 Task: Look for products in the category "Cleaning Tools" from Sprouts only.
Action: Mouse moved to (273, 135)
Screenshot: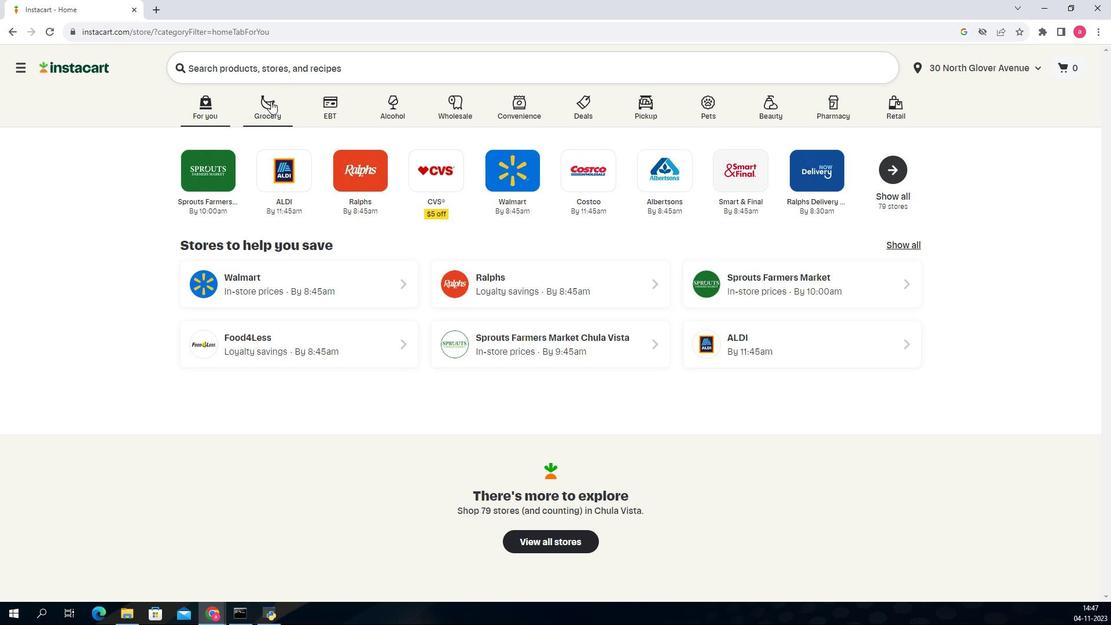 
Action: Mouse pressed left at (273, 135)
Screenshot: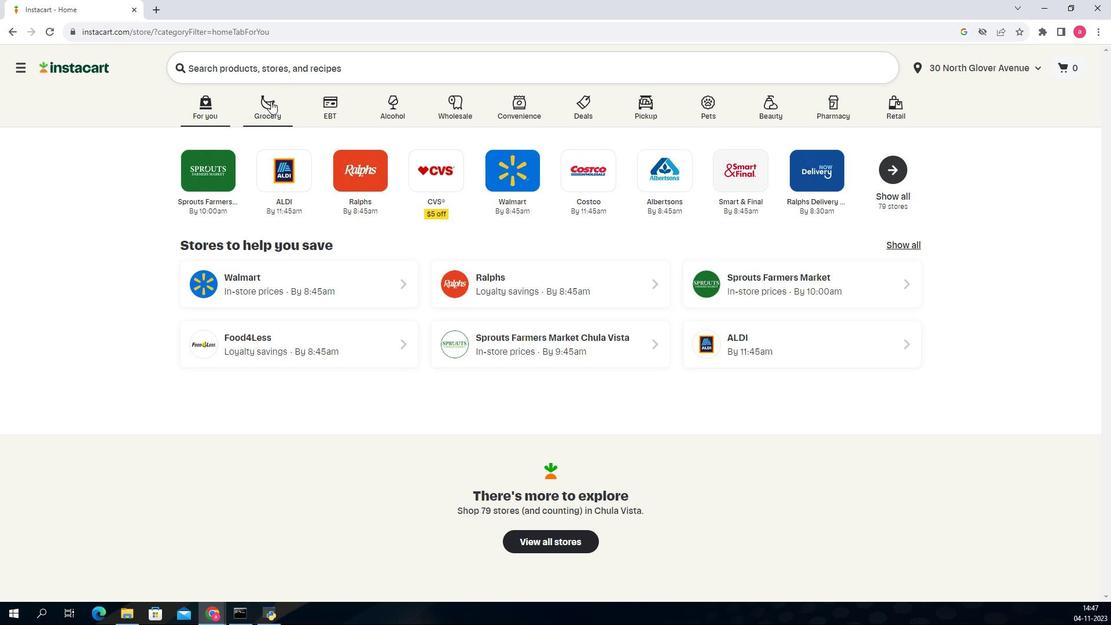 
Action: Mouse moved to (320, 339)
Screenshot: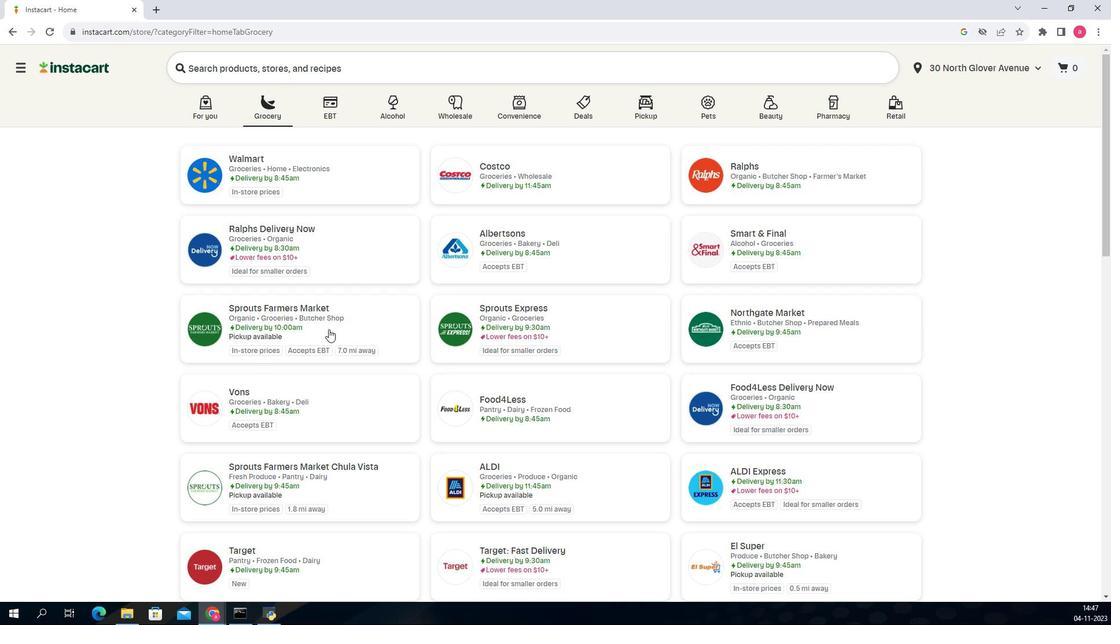
Action: Mouse pressed left at (320, 339)
Screenshot: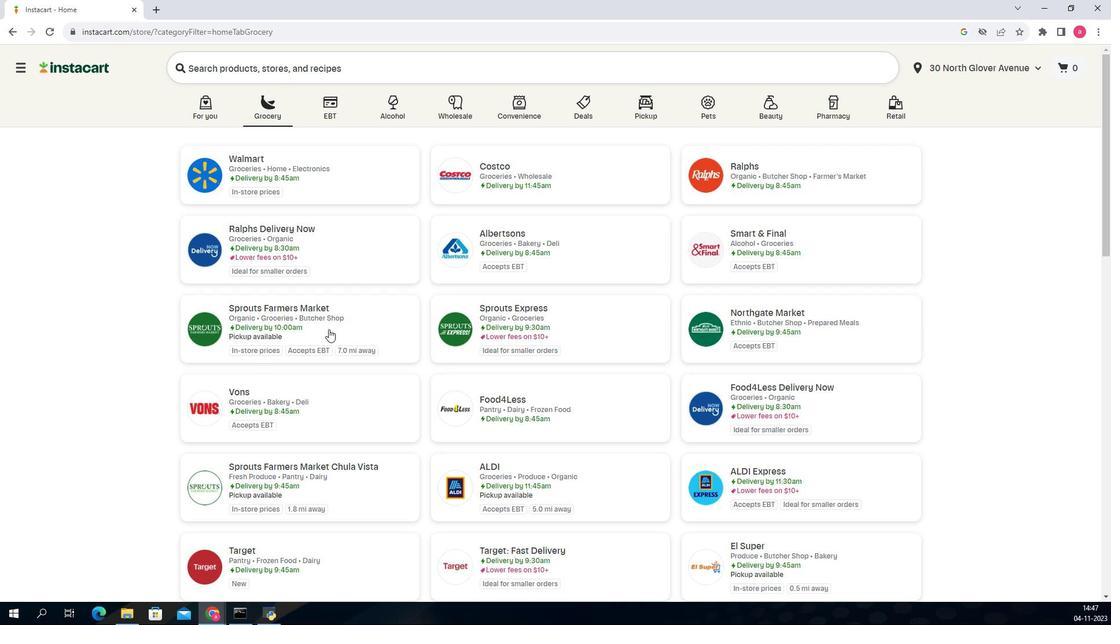 
Action: Mouse moved to (162, 379)
Screenshot: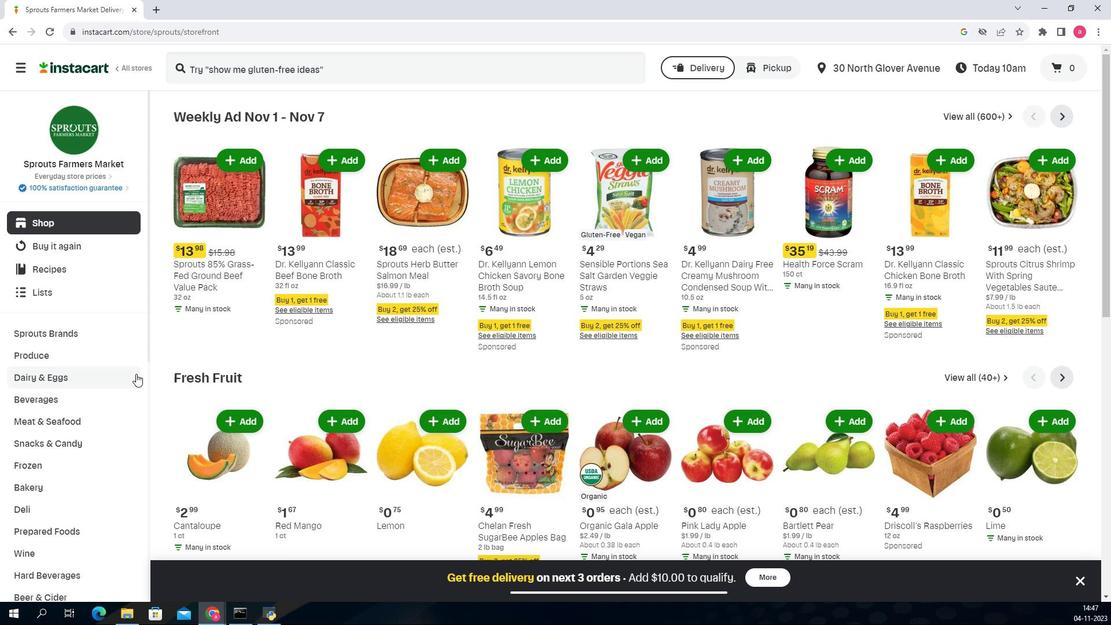 
Action: Mouse scrolled (162, 378) with delta (0, 0)
Screenshot: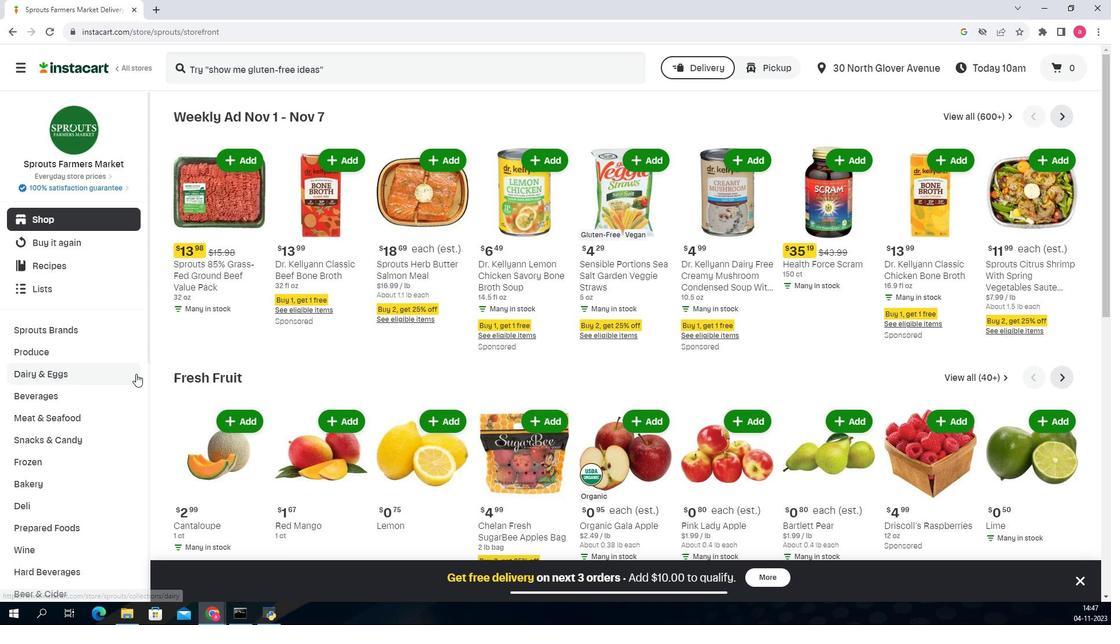 
Action: Mouse scrolled (162, 378) with delta (0, 0)
Screenshot: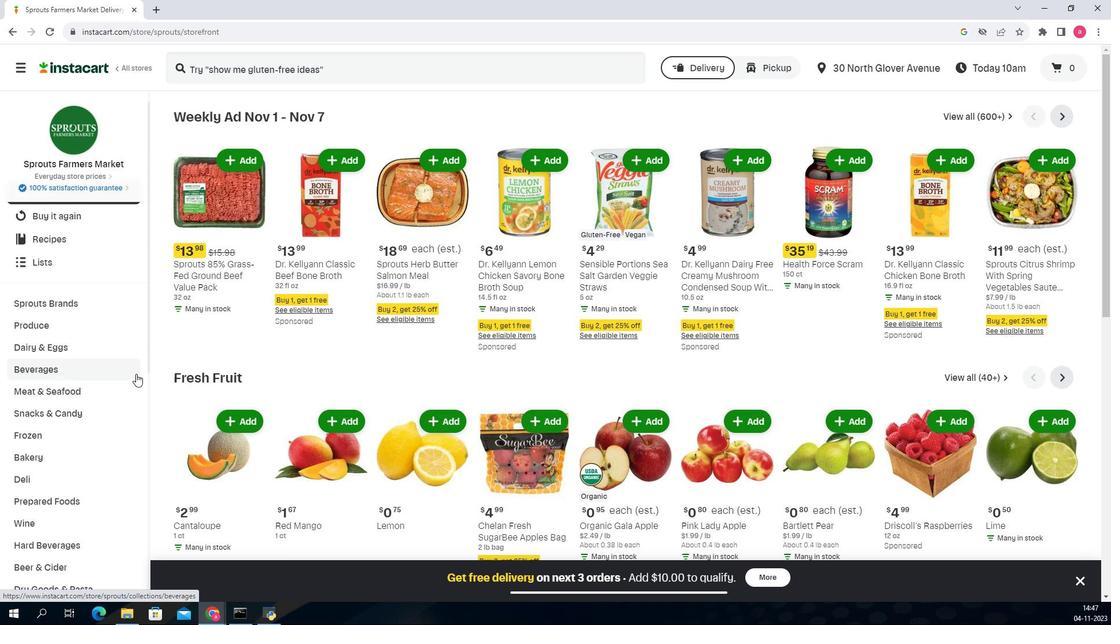 
Action: Mouse moved to (144, 355)
Screenshot: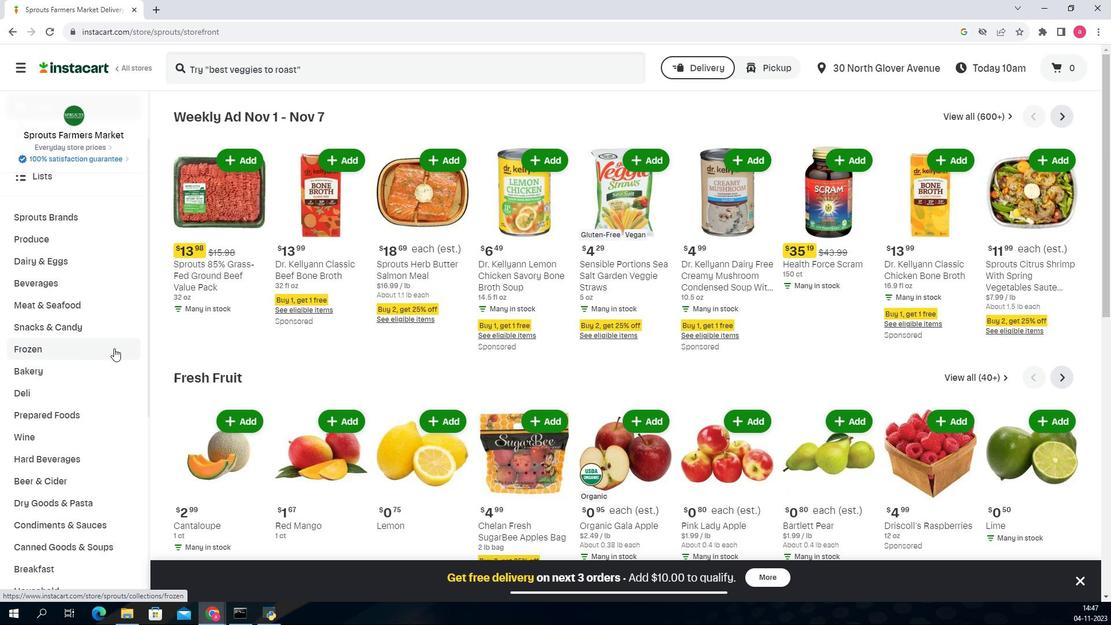 
Action: Mouse scrolled (144, 355) with delta (0, 0)
Screenshot: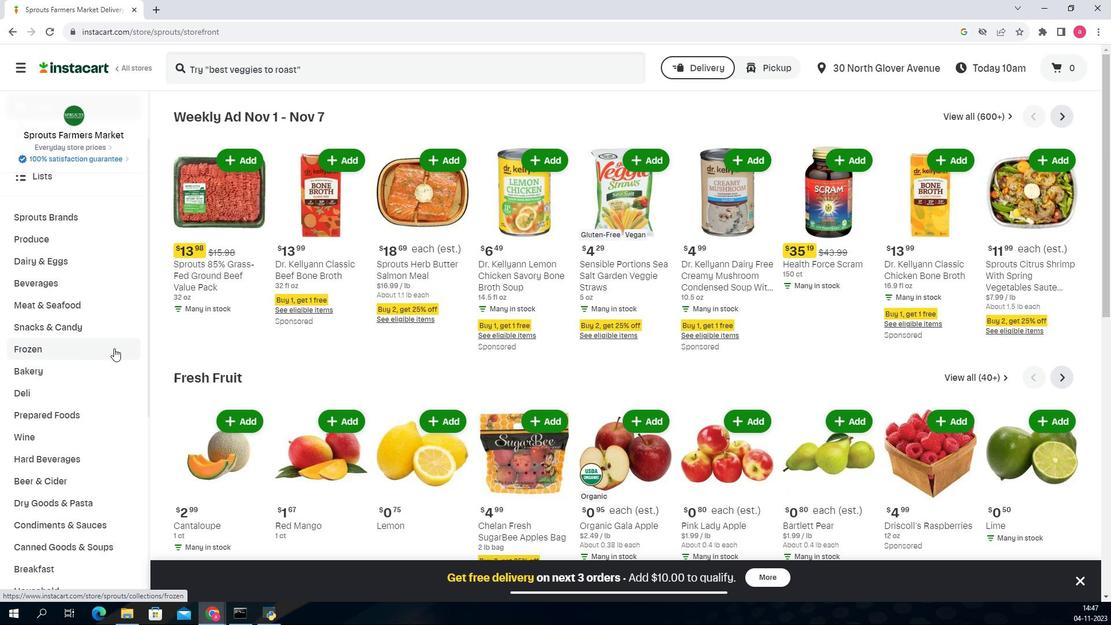 
Action: Mouse moved to (137, 381)
Screenshot: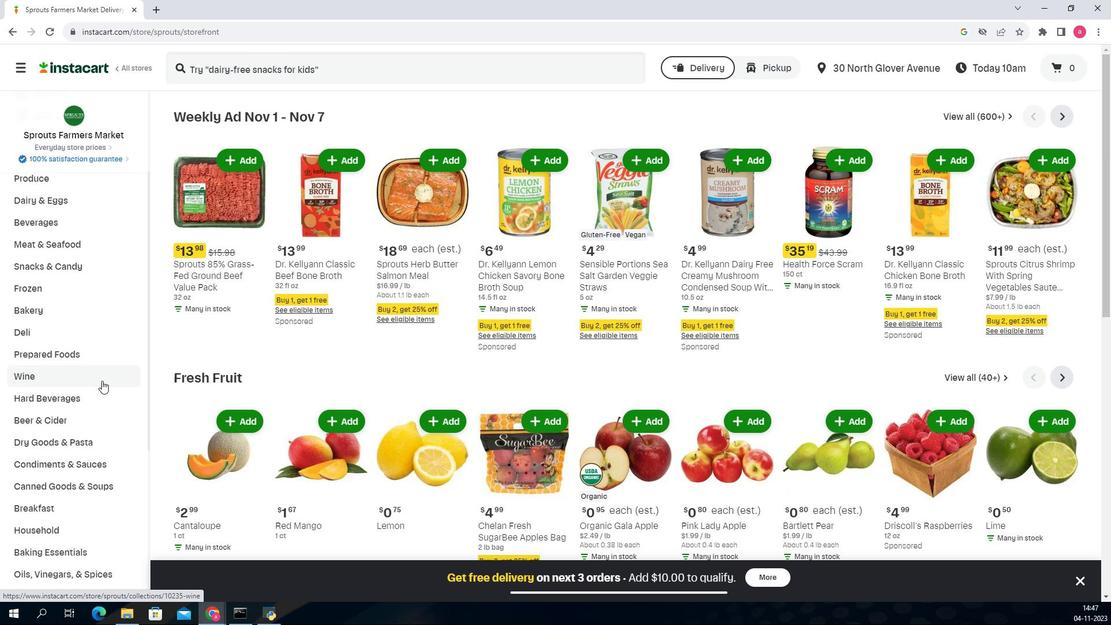 
Action: Mouse scrolled (137, 381) with delta (0, 0)
Screenshot: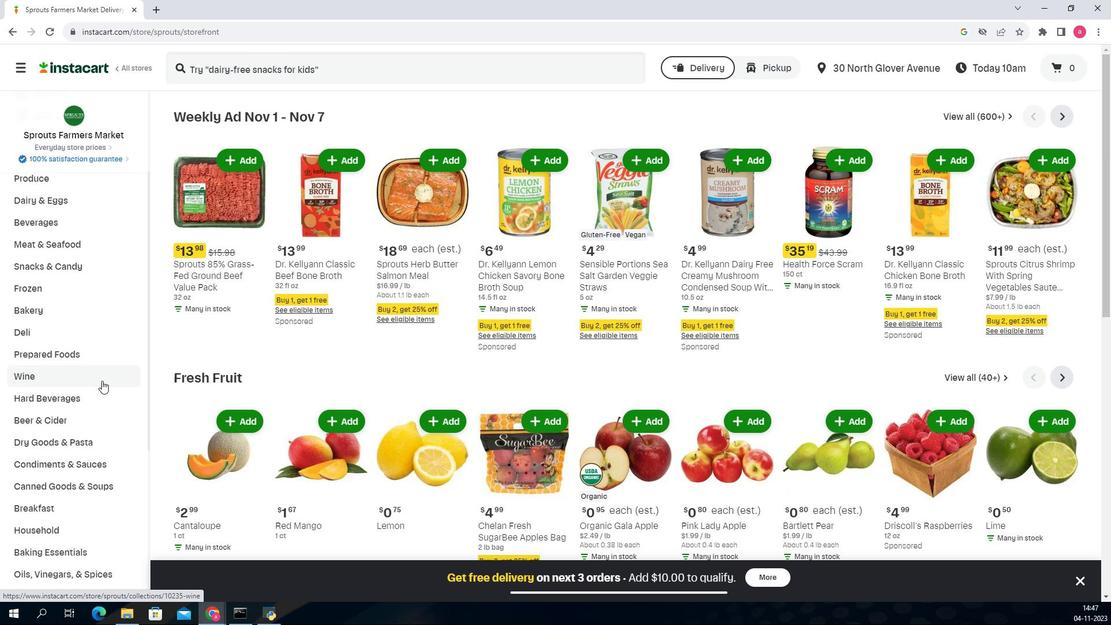 
Action: Mouse moved to (78, 476)
Screenshot: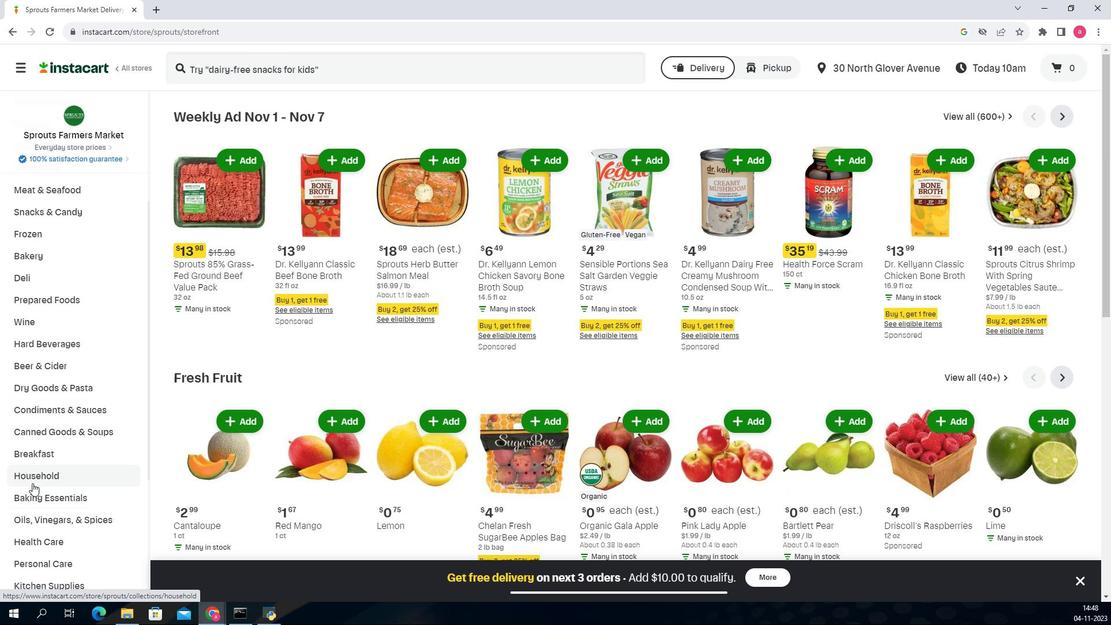 
Action: Mouse pressed left at (78, 476)
Screenshot: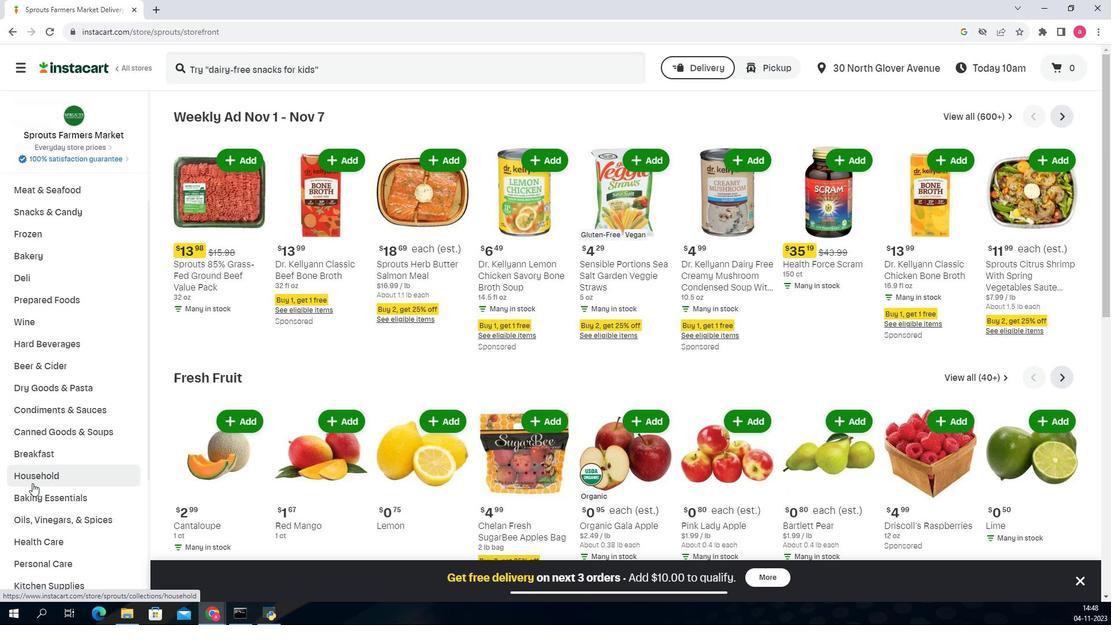
Action: Mouse moved to (768, 175)
Screenshot: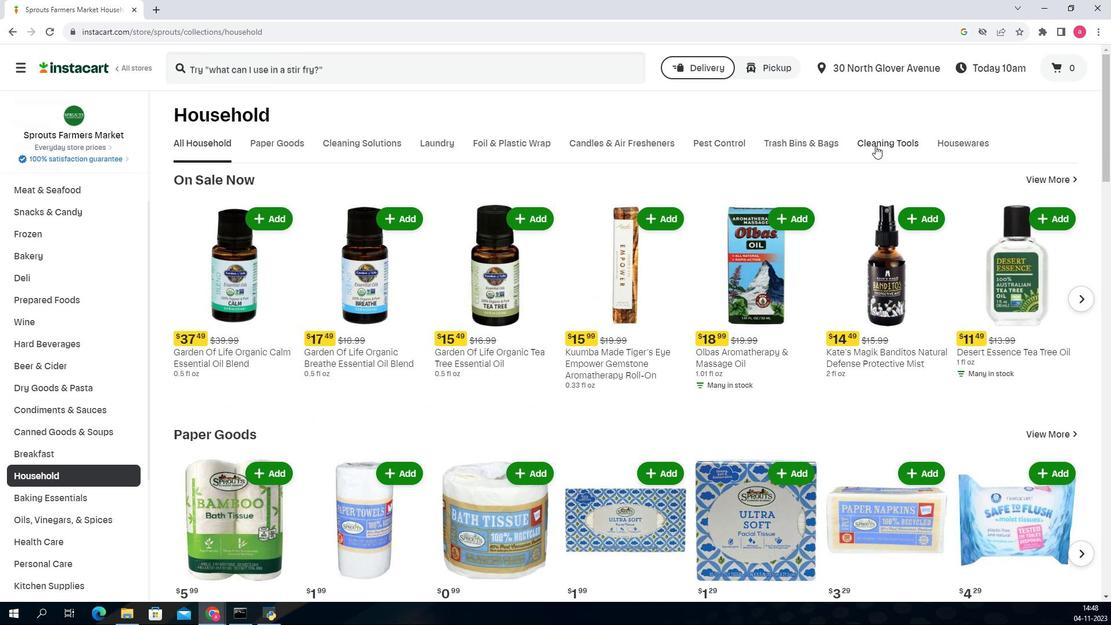 
Action: Mouse pressed left at (768, 175)
Screenshot: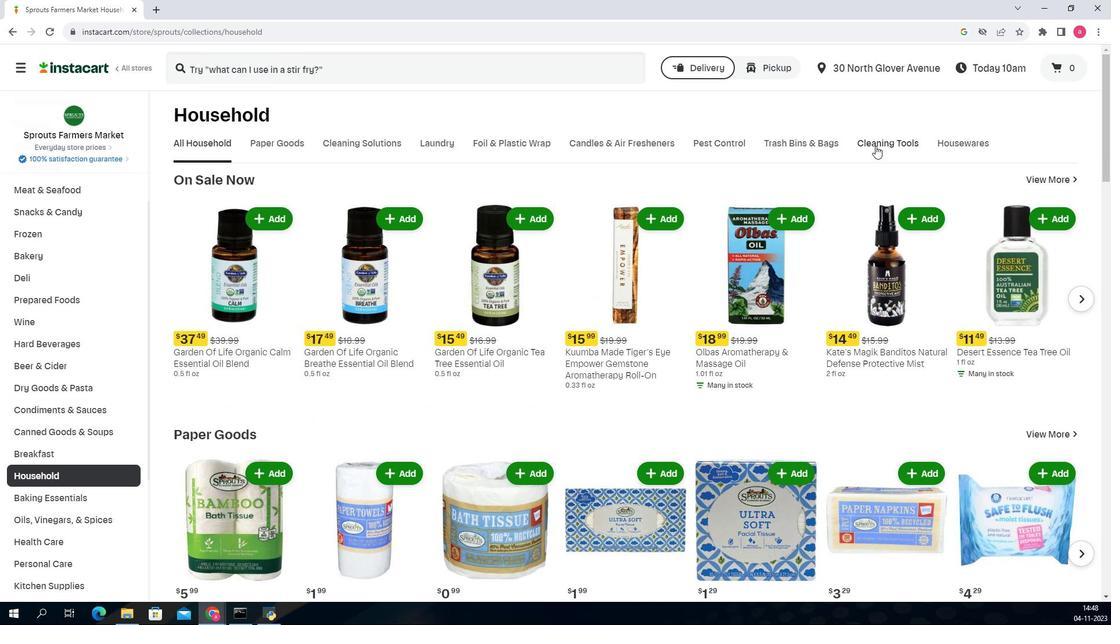 
Action: Mouse moved to (226, 209)
Screenshot: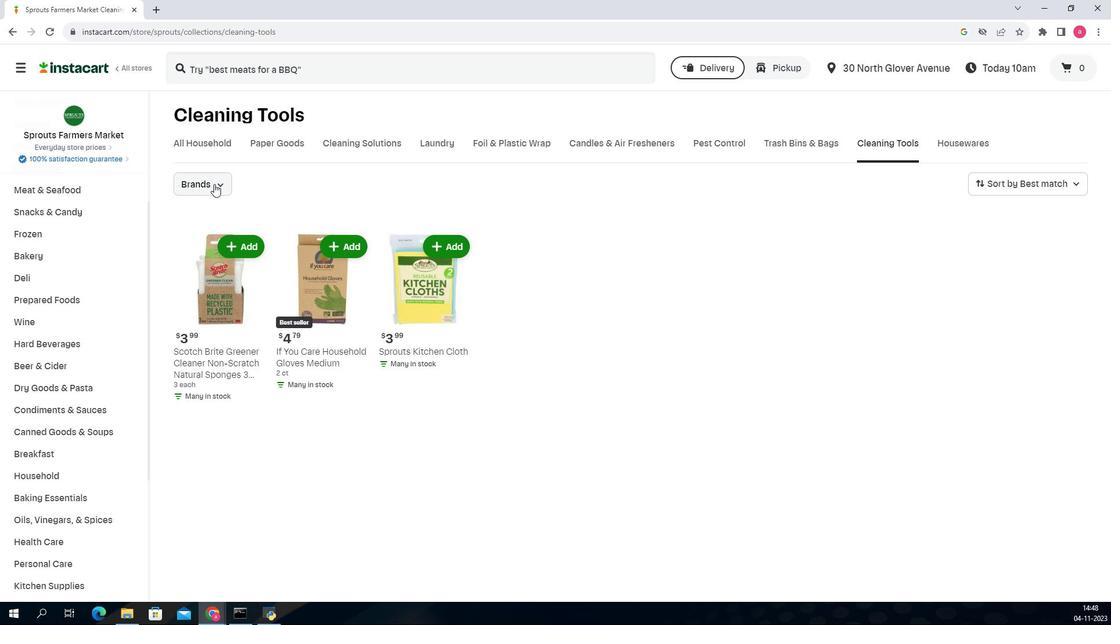 
Action: Mouse pressed left at (226, 209)
Screenshot: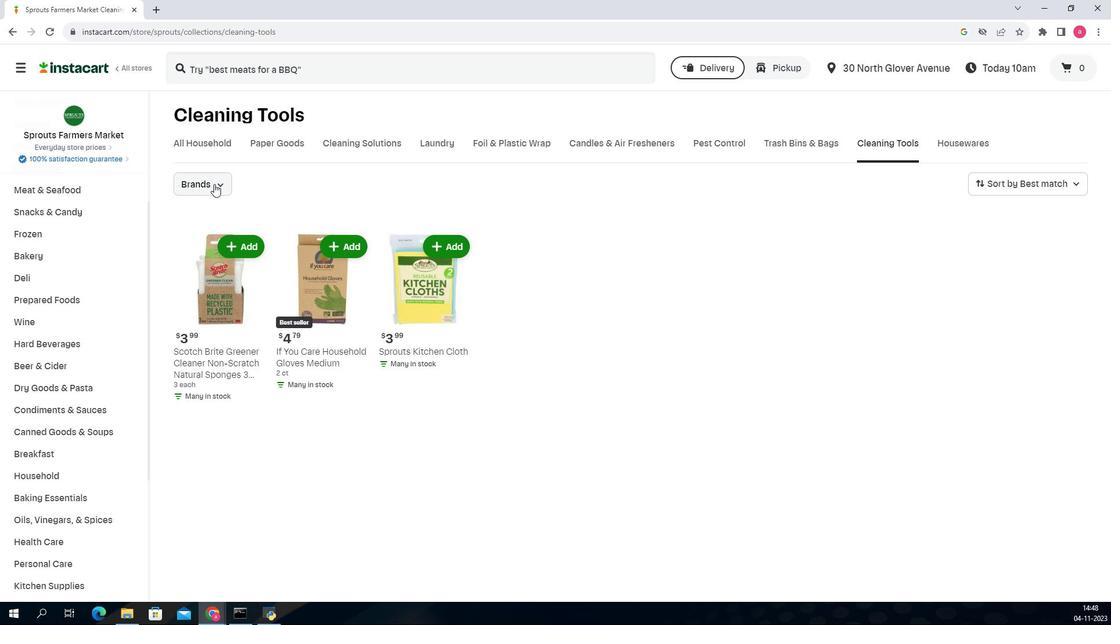 
Action: Mouse moved to (247, 309)
Screenshot: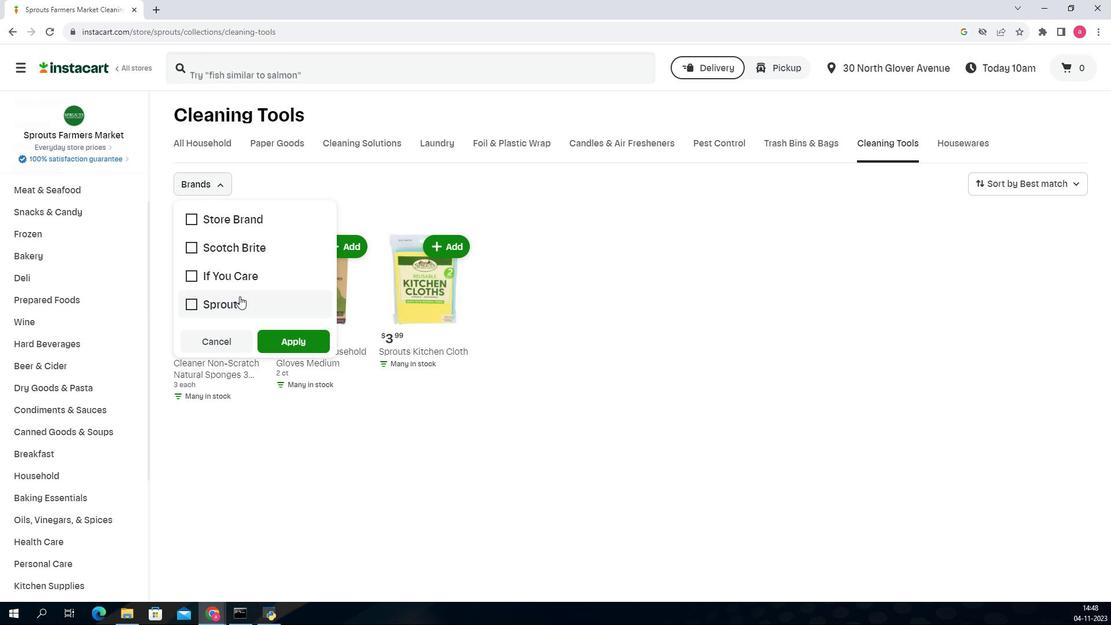 
Action: Mouse pressed left at (247, 309)
Screenshot: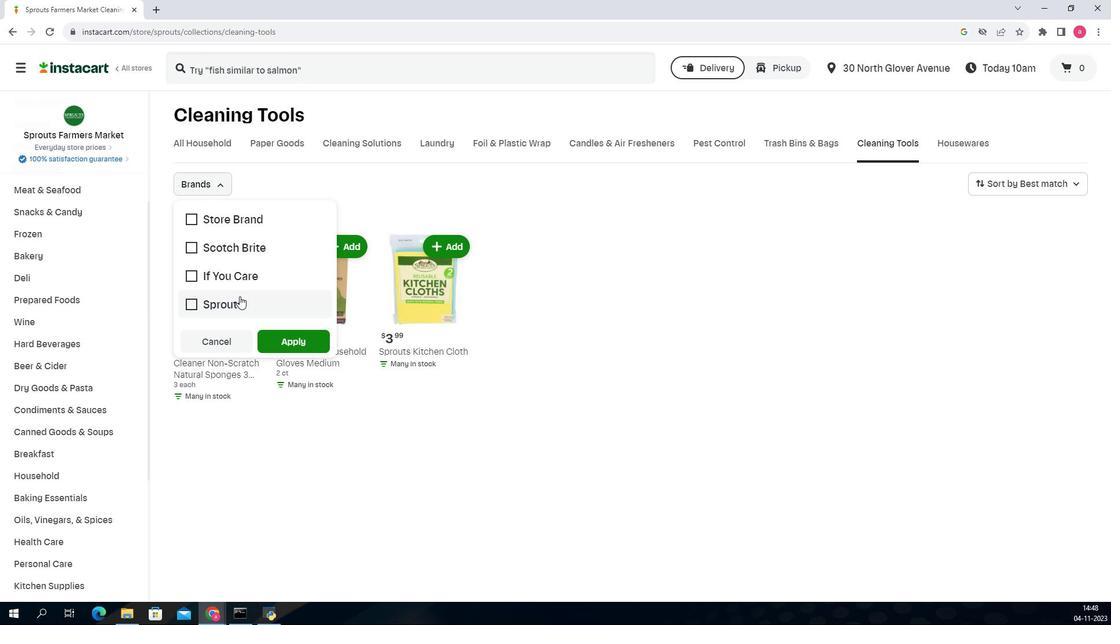 
Action: Mouse moved to (289, 351)
Screenshot: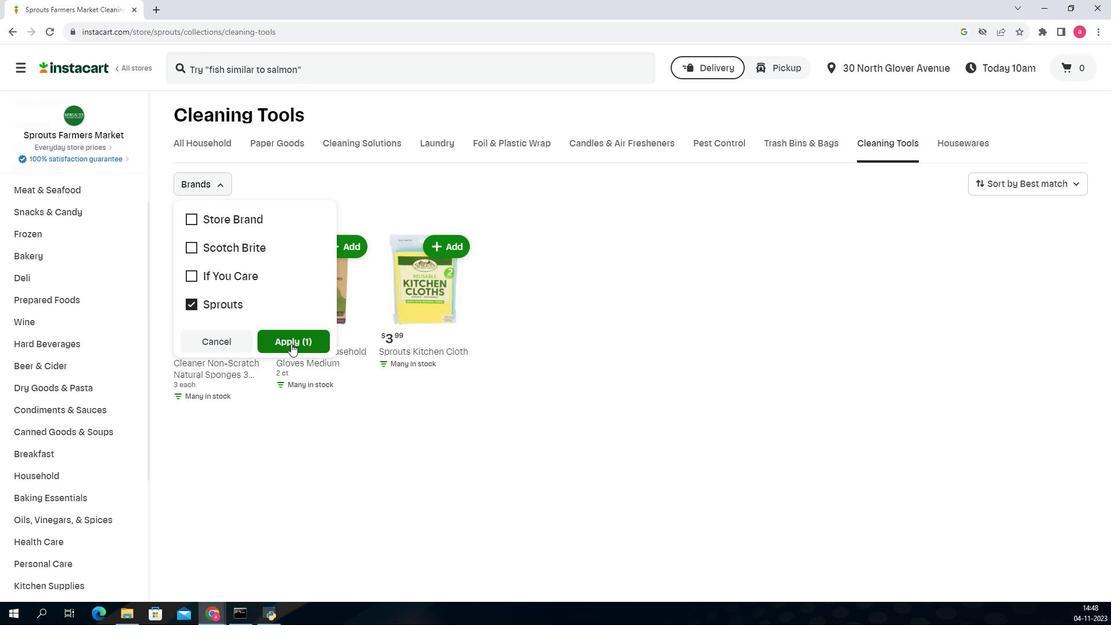 
Action: Mouse pressed left at (289, 351)
Screenshot: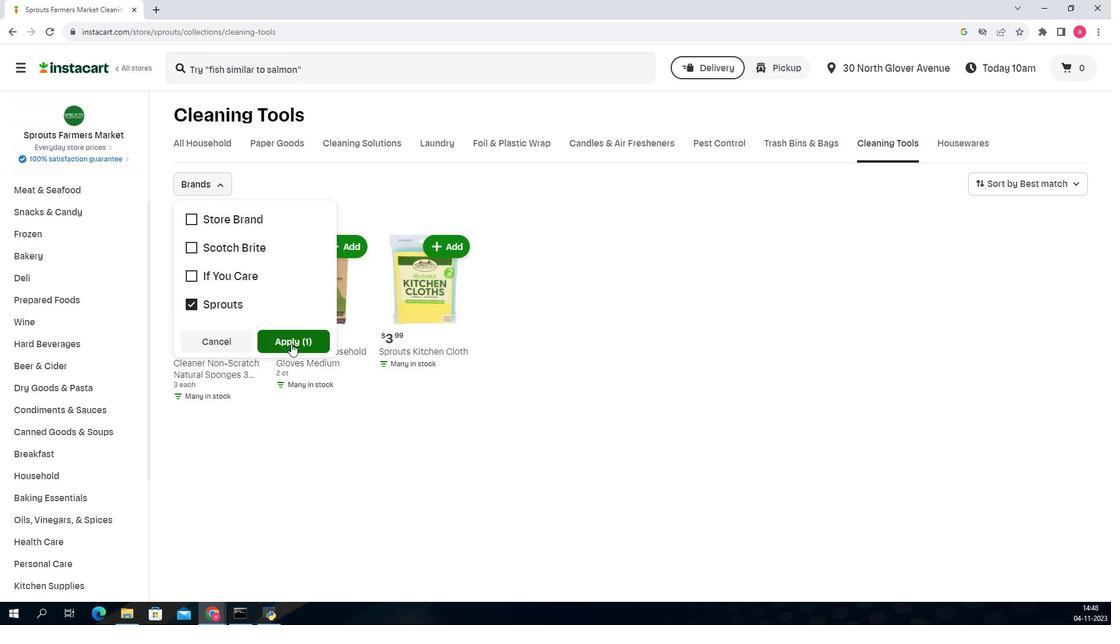 
Action: Mouse moved to (388, 356)
Screenshot: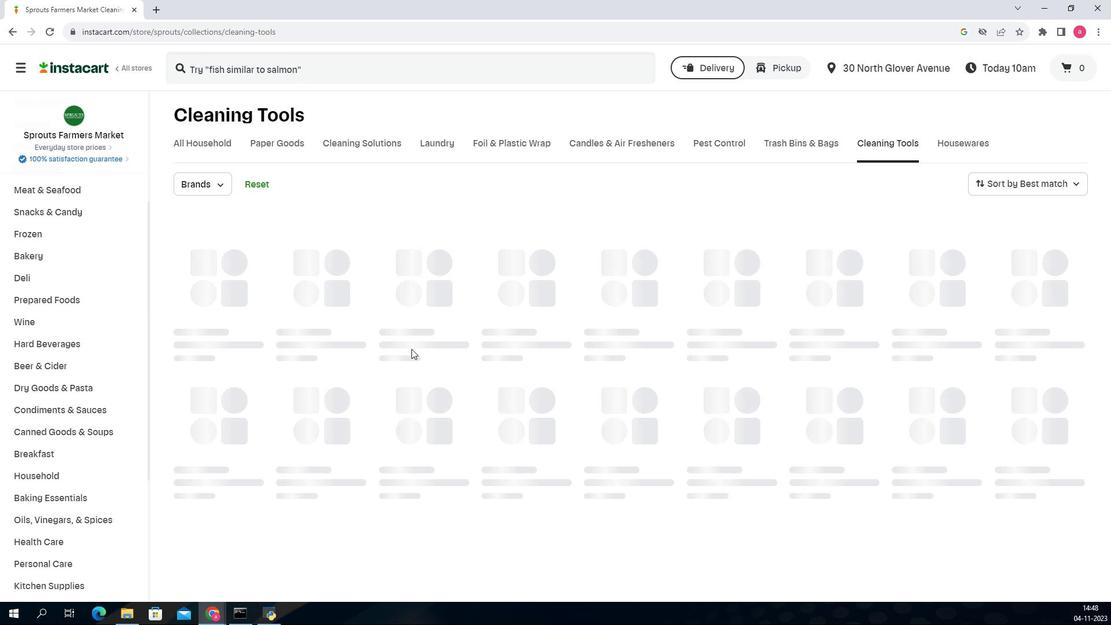 
